 Task: Filter people who talk about #hiring.
Action: Mouse moved to (440, 66)
Screenshot: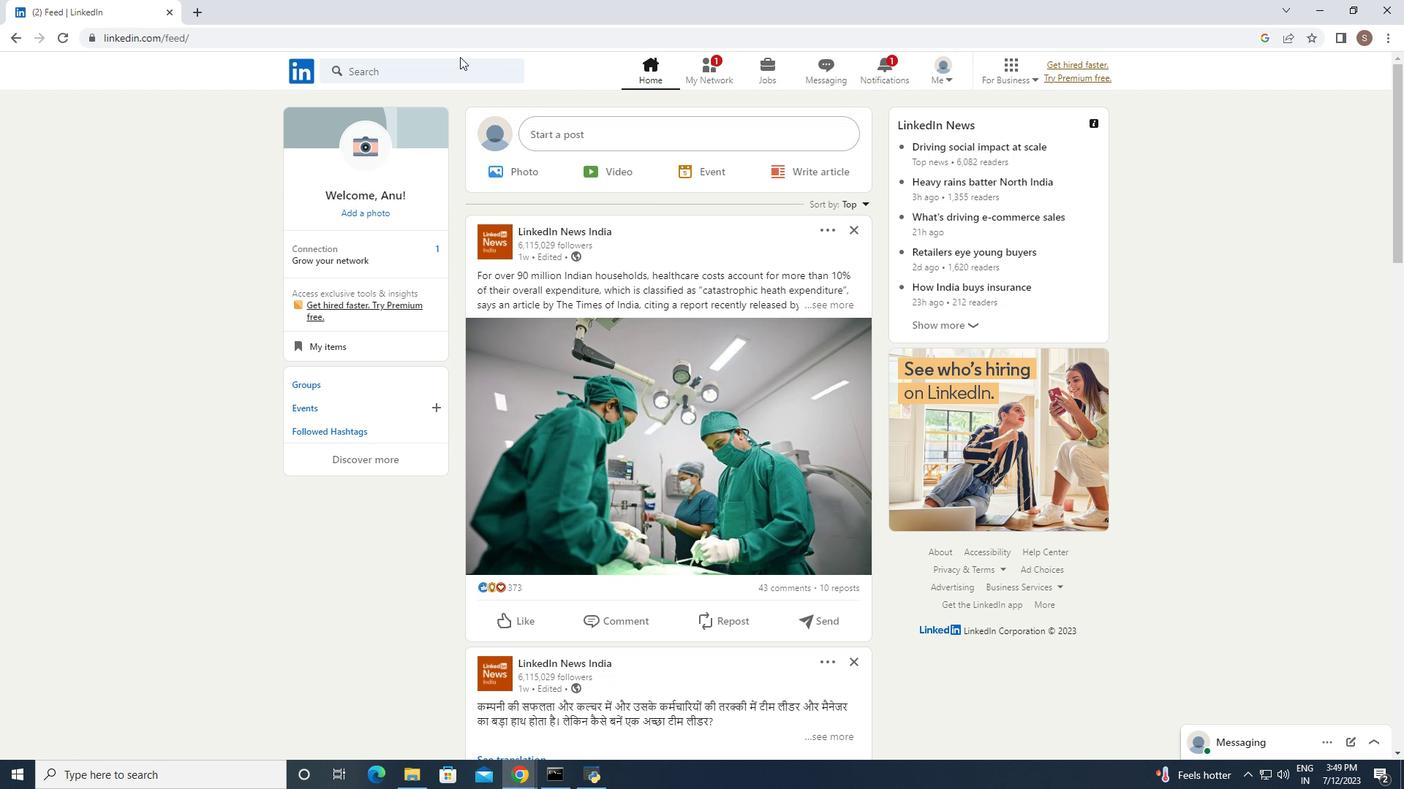 
Action: Mouse pressed left at (440, 66)
Screenshot: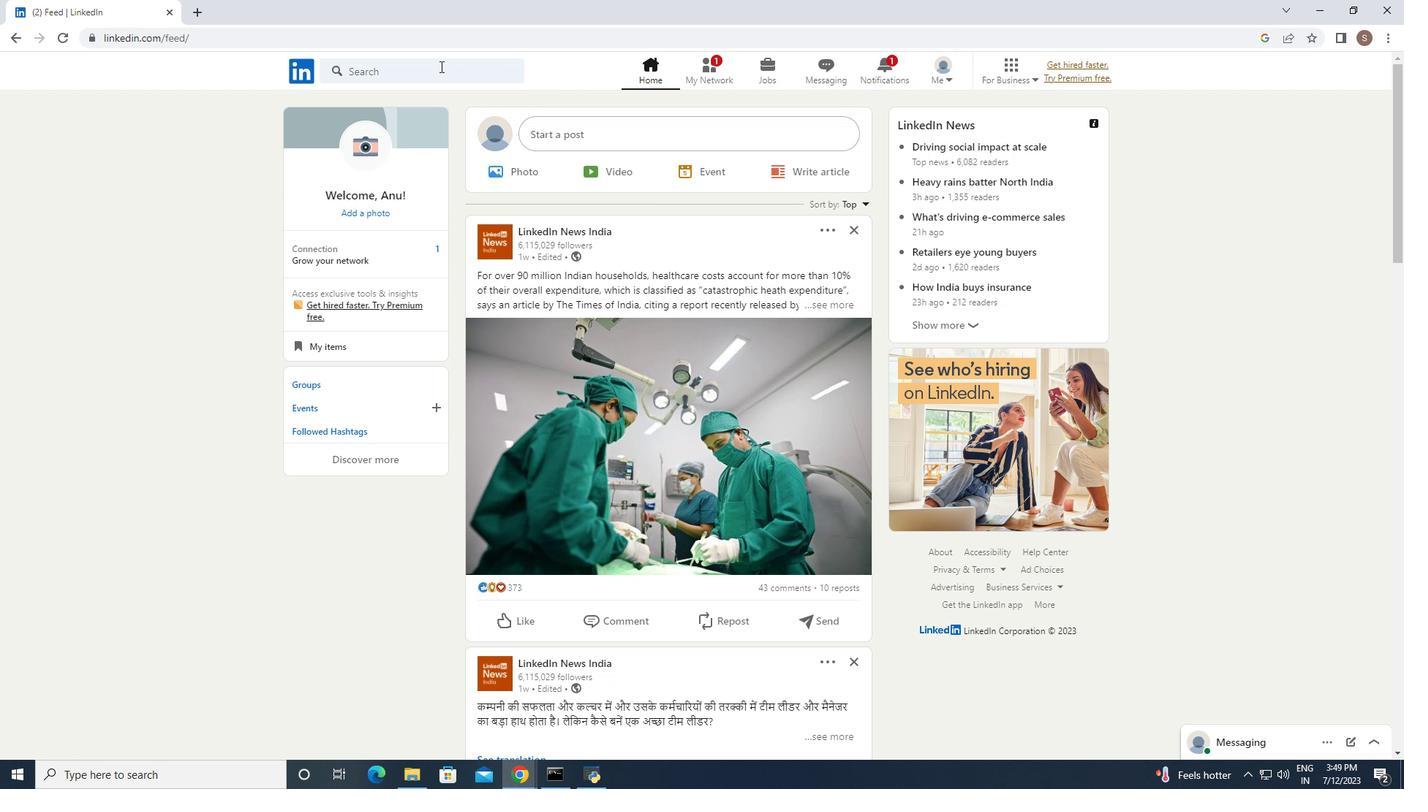 
Action: Mouse moved to (379, 196)
Screenshot: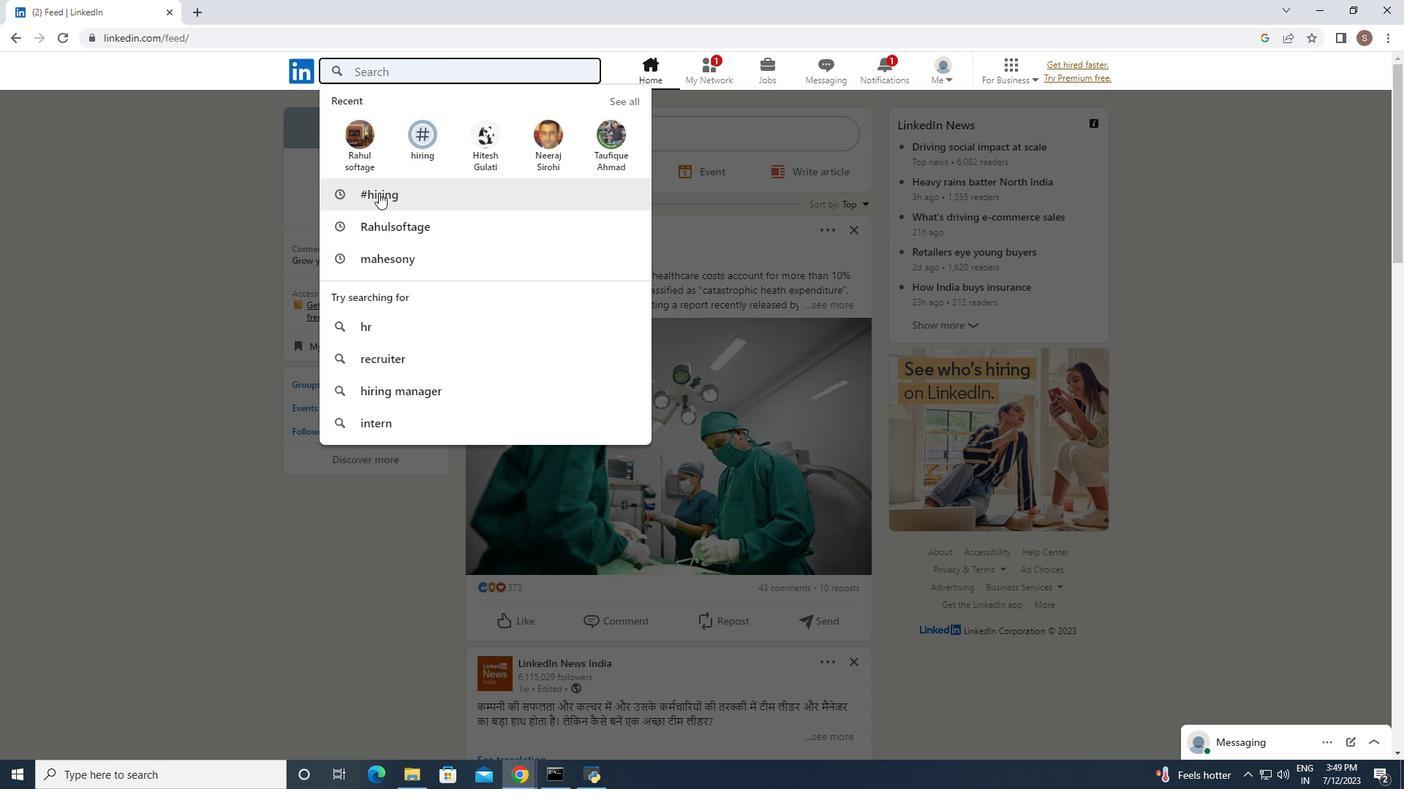 
Action: Mouse pressed left at (379, 196)
Screenshot: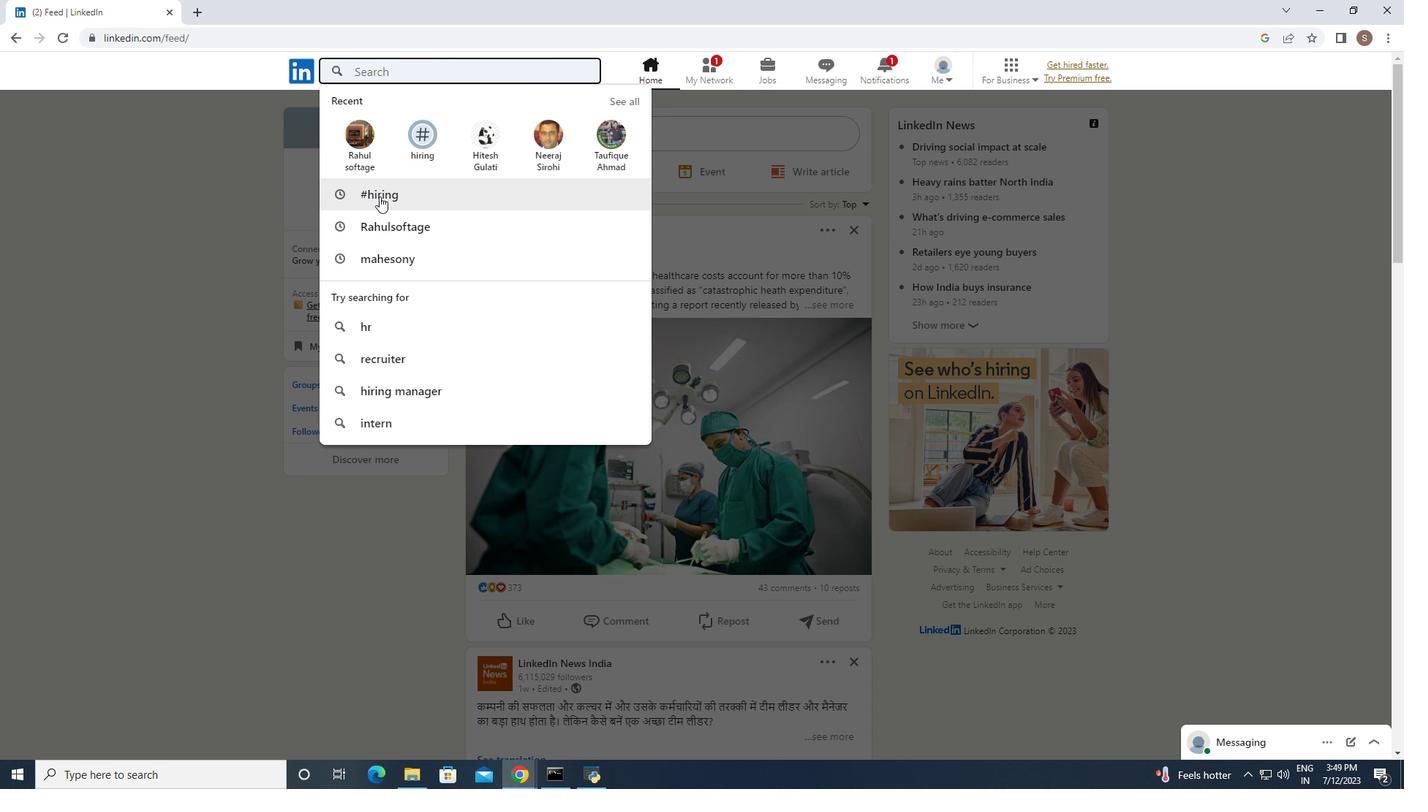 
Action: Mouse moved to (400, 97)
Screenshot: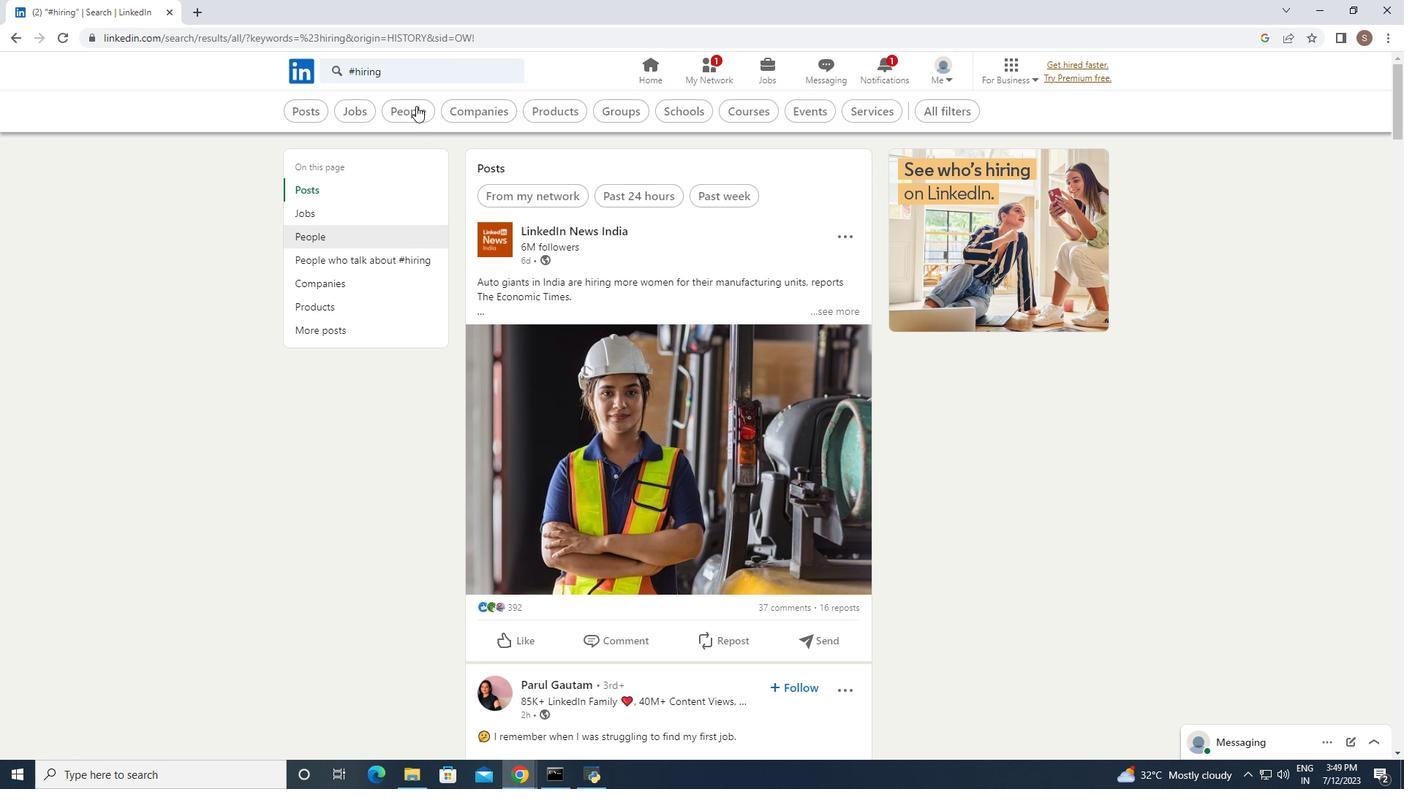 
Action: Mouse pressed left at (400, 97)
Screenshot: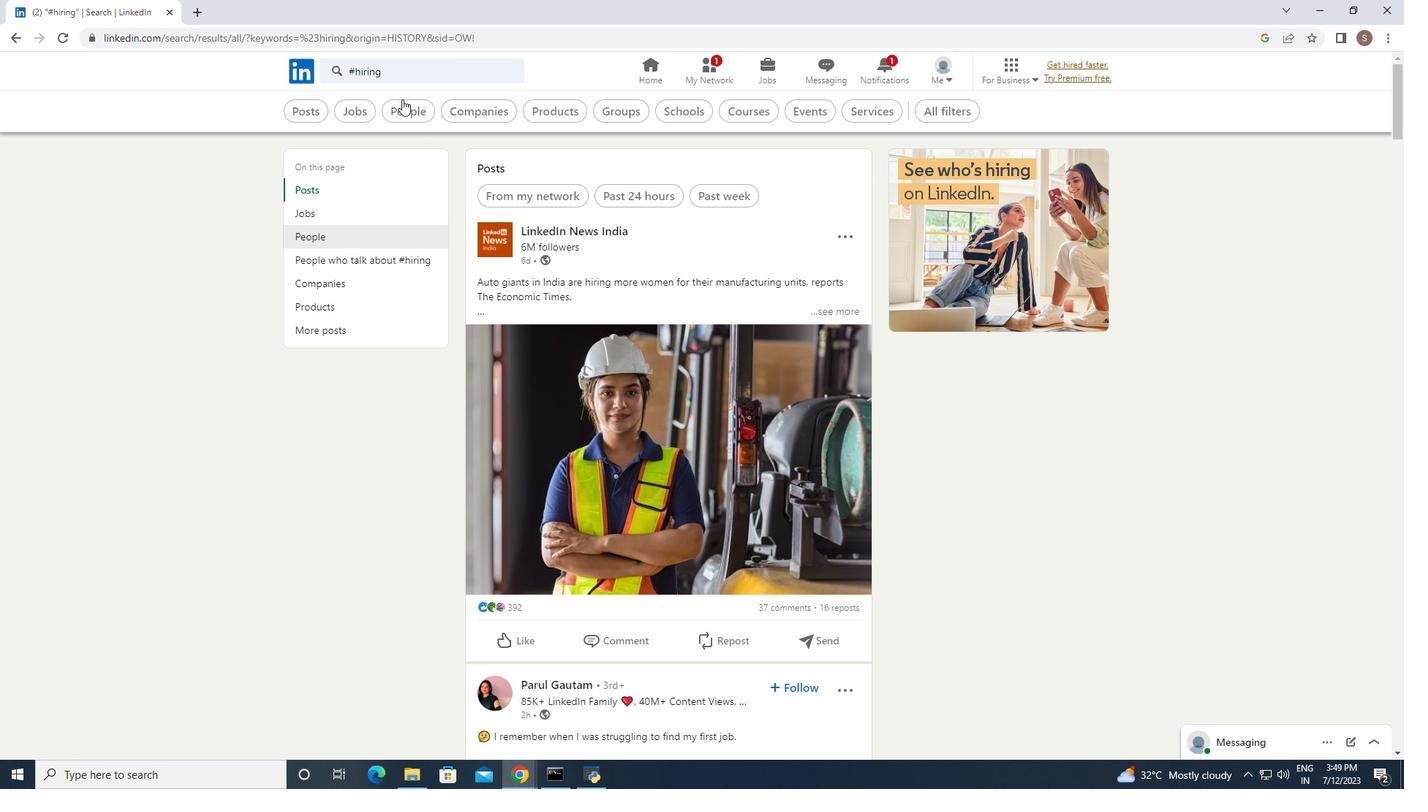 
Action: Mouse moved to (402, 107)
Screenshot: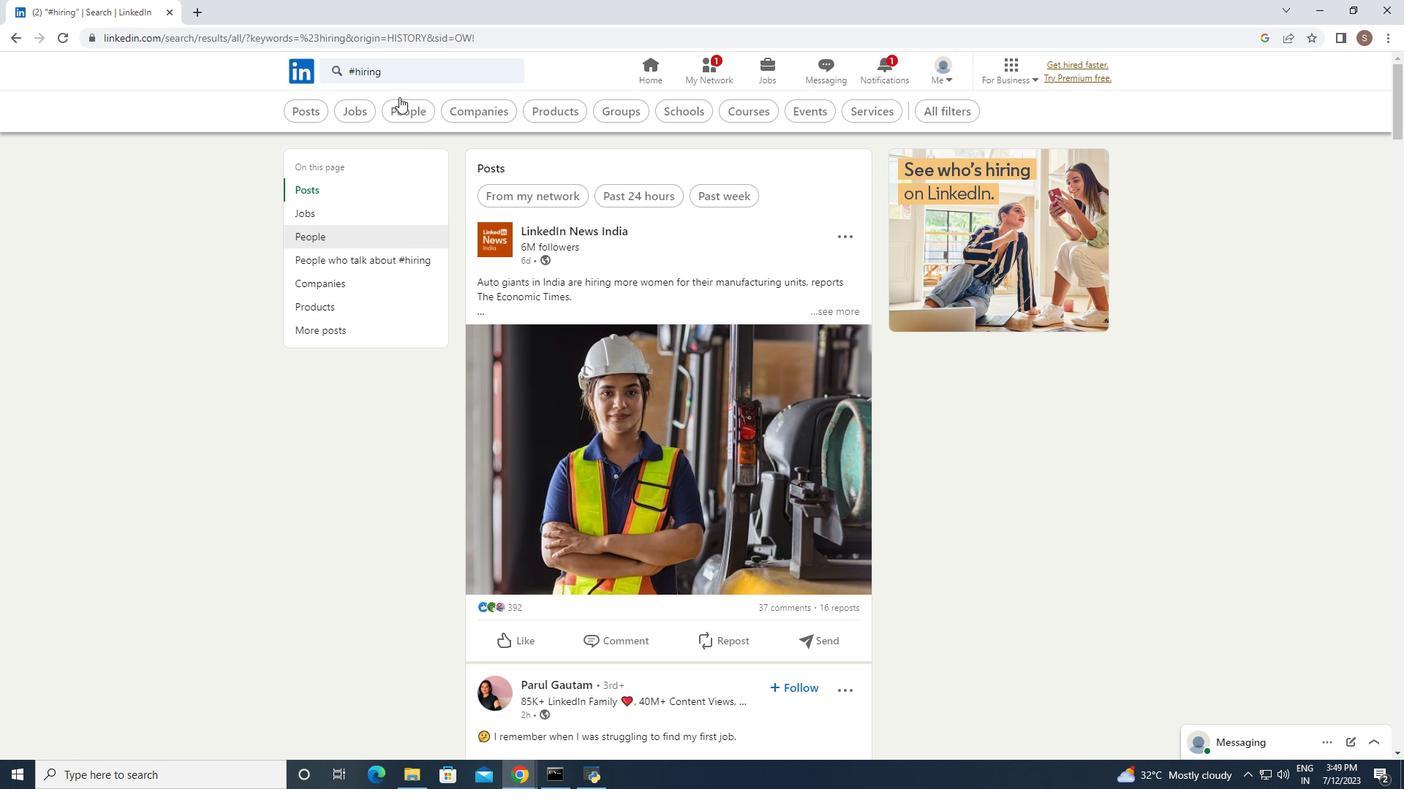 
Action: Mouse pressed left at (402, 107)
Screenshot: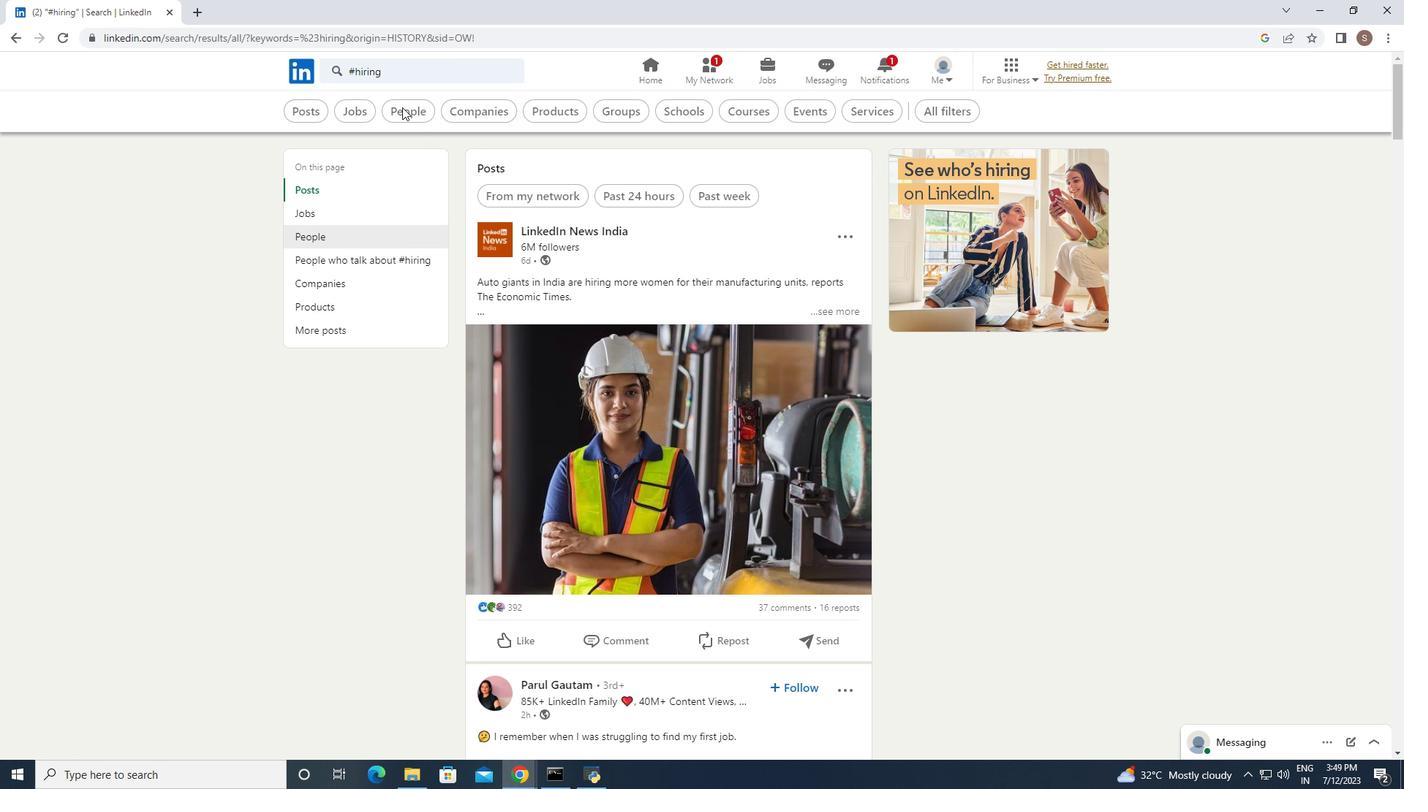 
Action: Mouse moved to (708, 103)
Screenshot: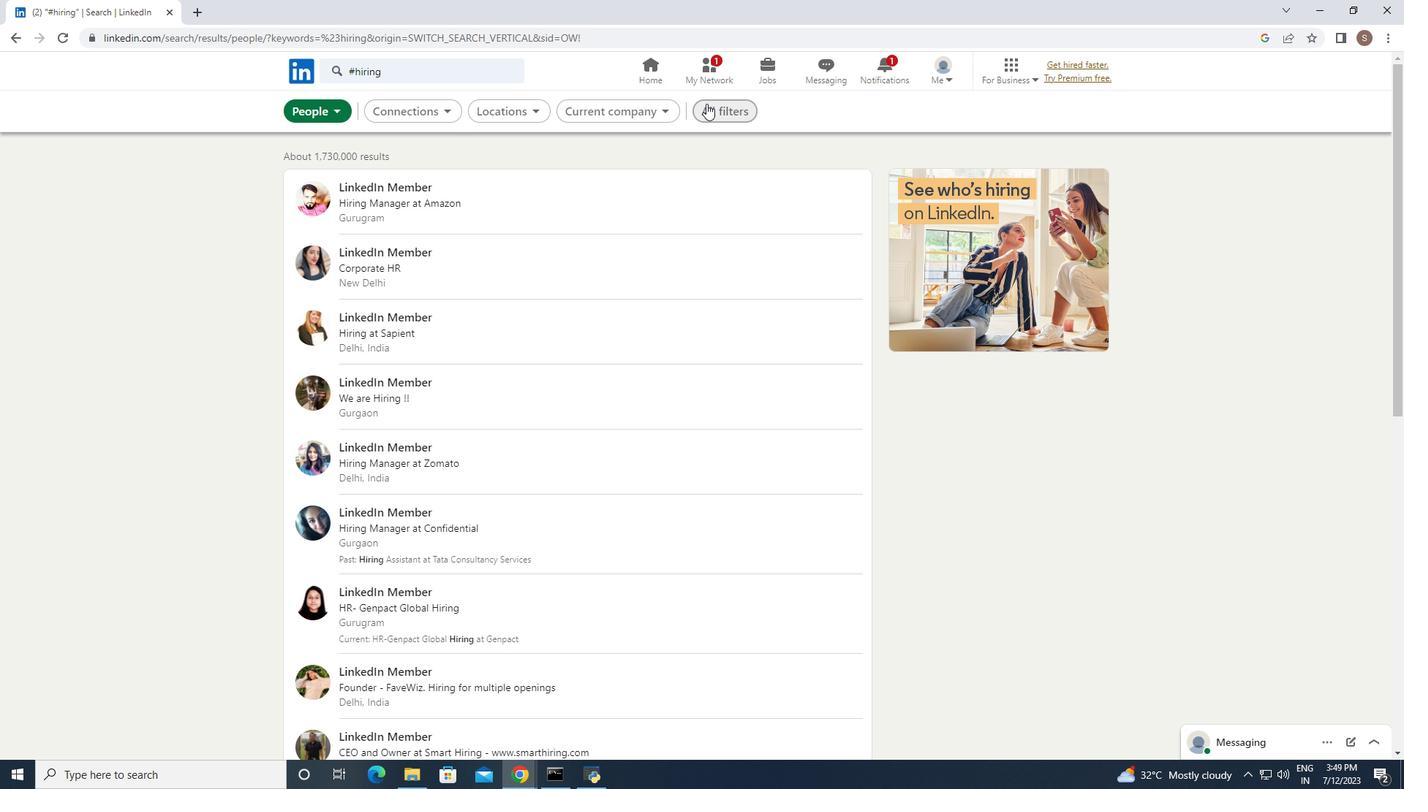 
Action: Mouse pressed left at (708, 103)
Screenshot: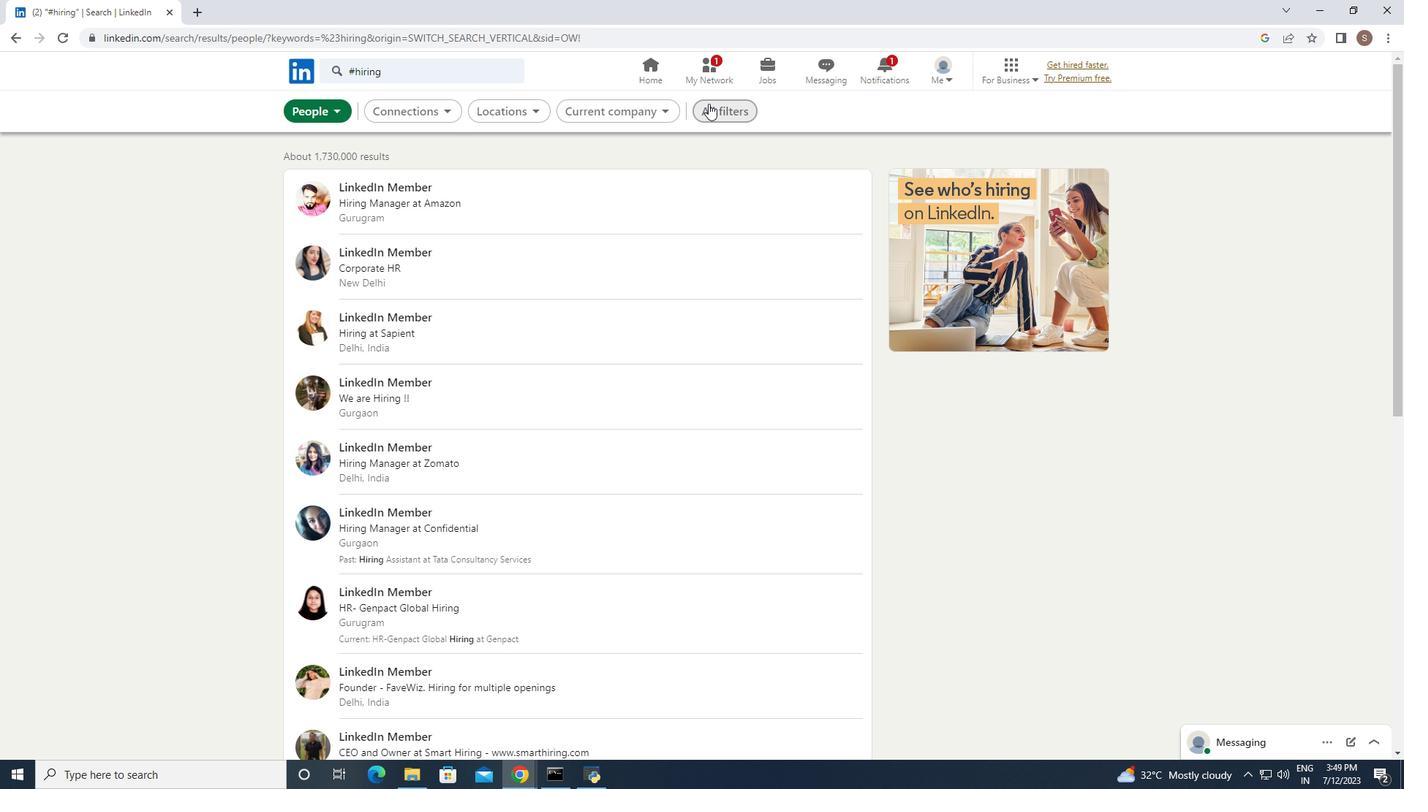 
Action: Mouse moved to (1064, 484)
Screenshot: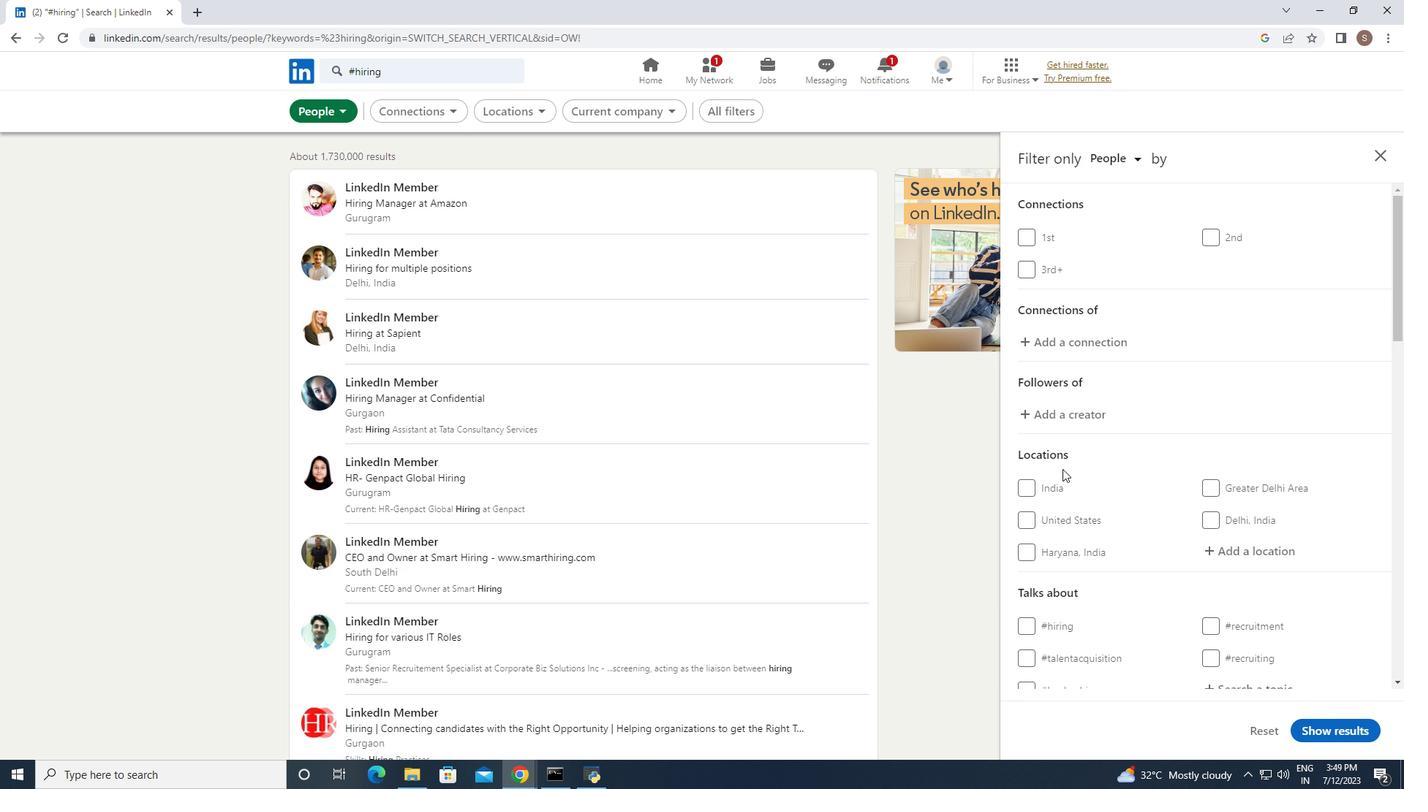 
Action: Mouse scrolled (1064, 484) with delta (0, 0)
Screenshot: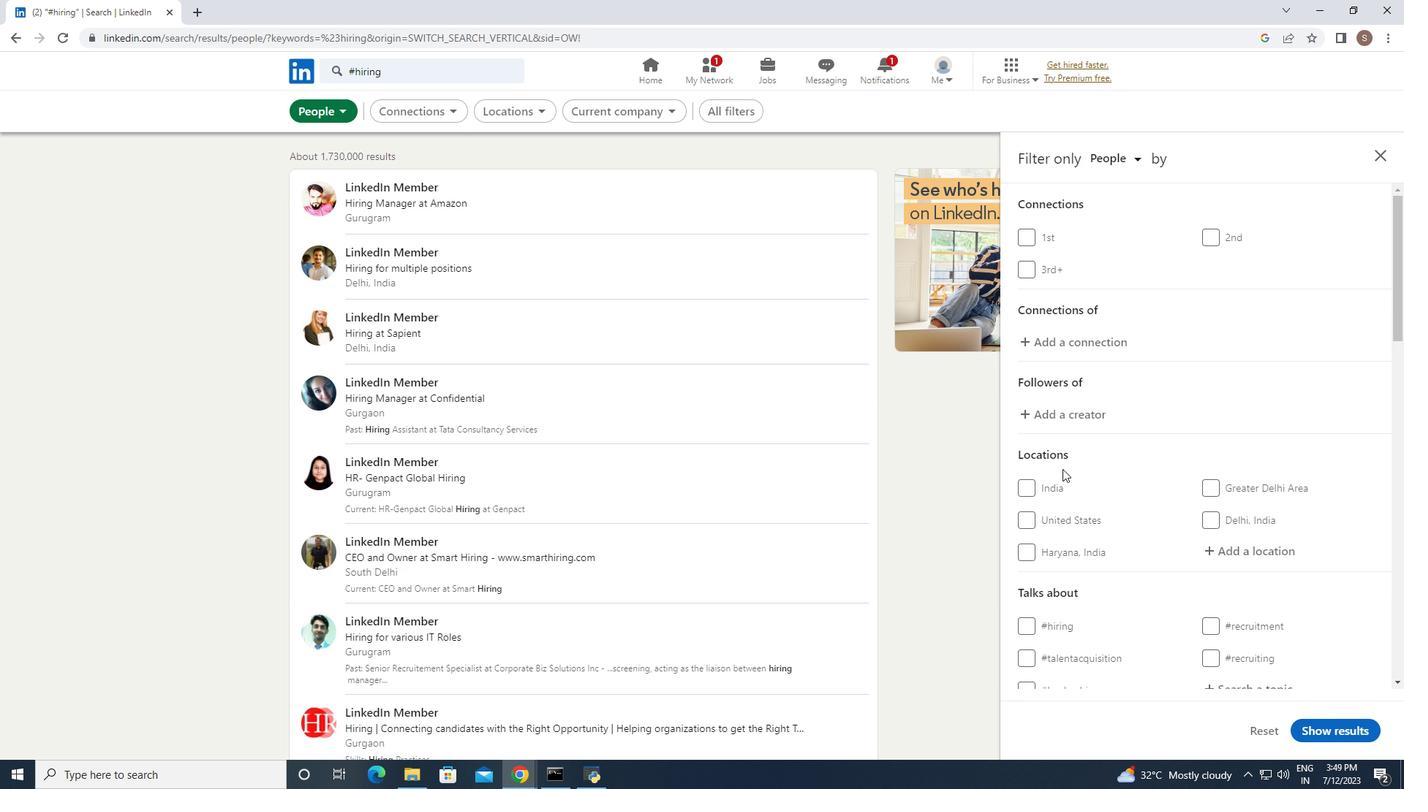 
Action: Mouse moved to (1020, 551)
Screenshot: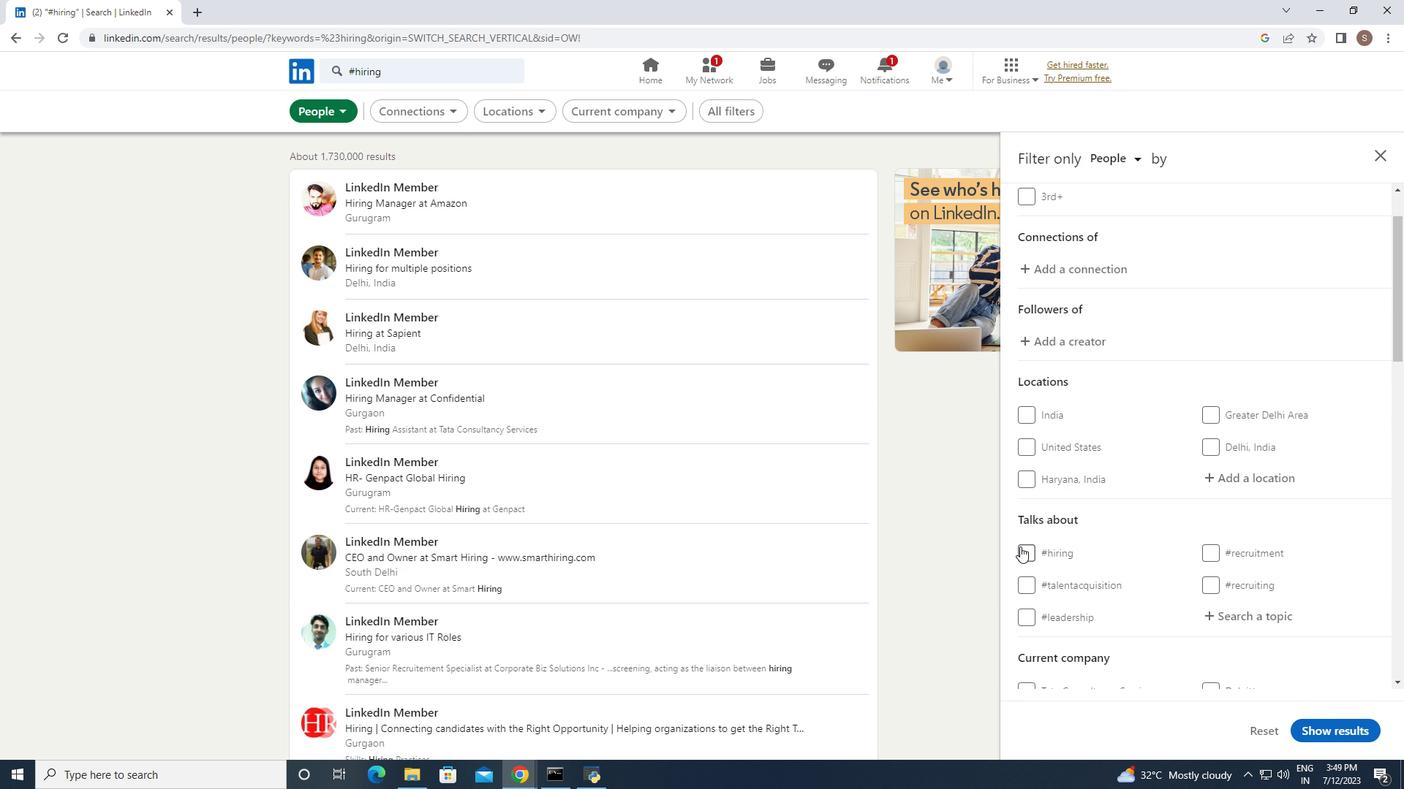 
Action: Mouse pressed left at (1020, 551)
Screenshot: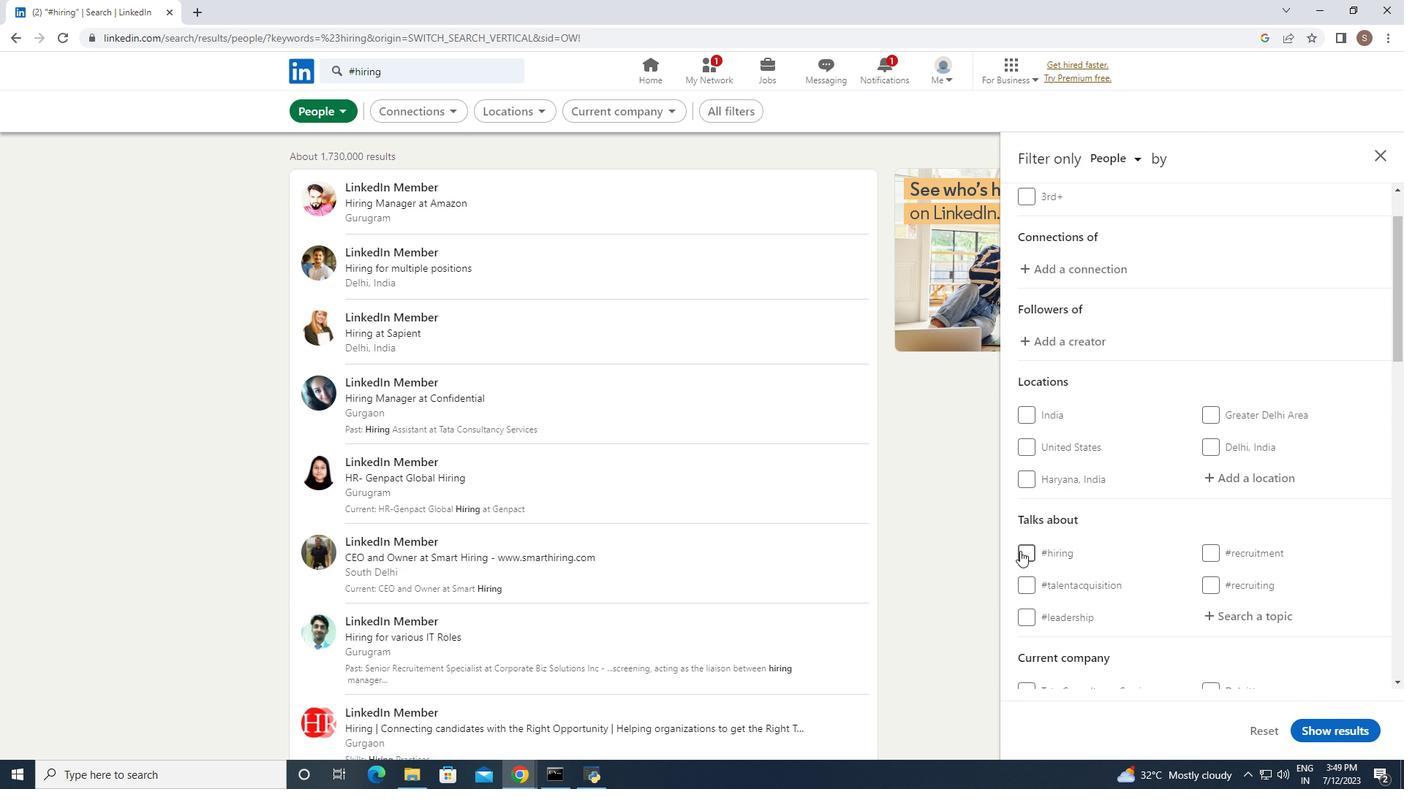 
Action: Mouse moved to (1335, 725)
Screenshot: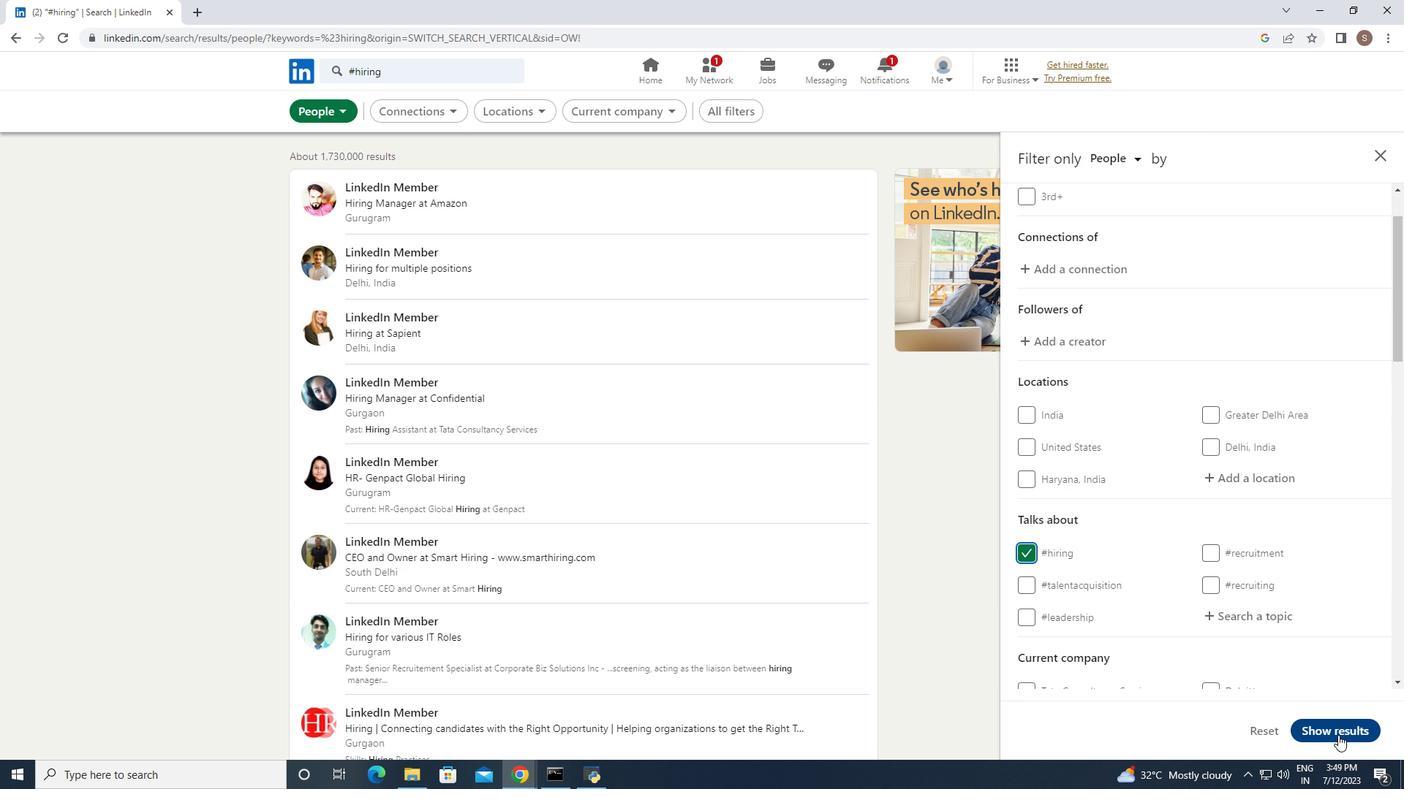 
Action: Mouse pressed left at (1335, 725)
Screenshot: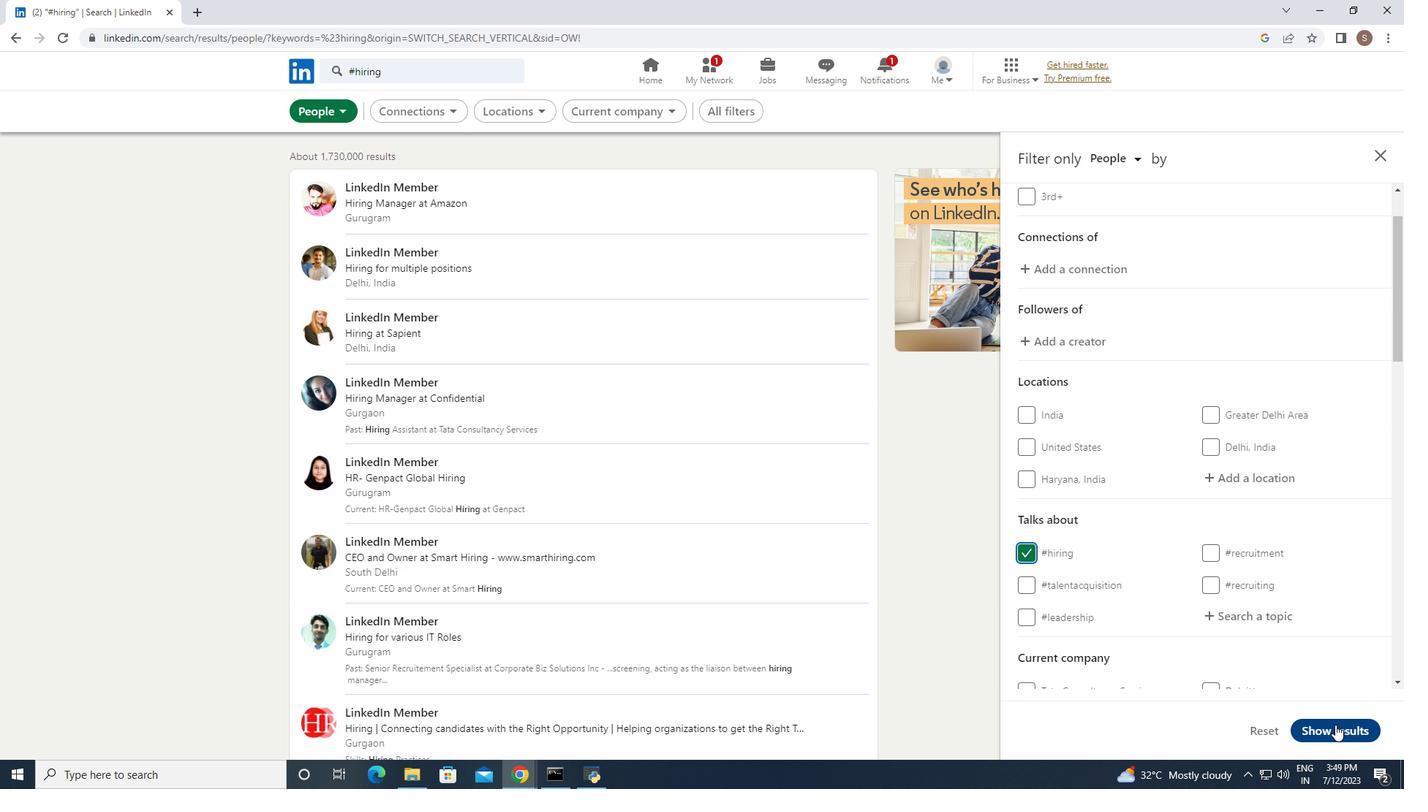 
Action: Mouse moved to (1334, 724)
Screenshot: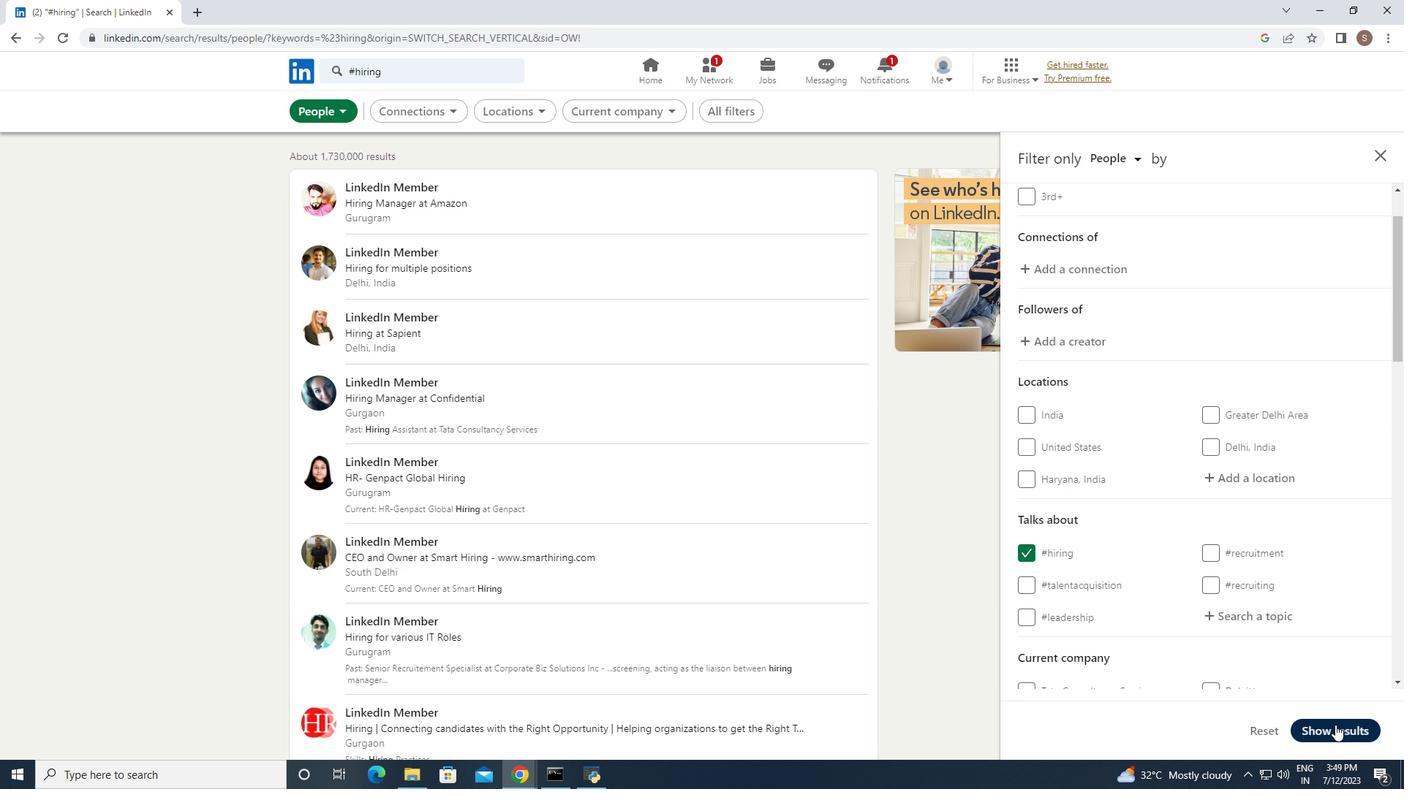 
